Task: Add in the project TreasureLine an epic 'IT change management optimization'.
Action: Mouse moved to (216, 293)
Screenshot: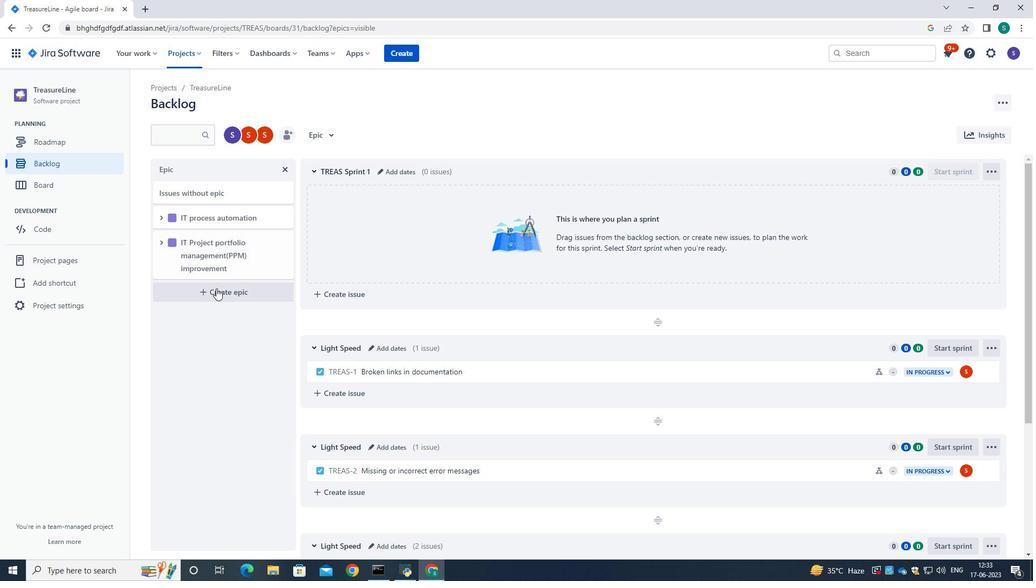 
Action: Mouse pressed left at (216, 293)
Screenshot: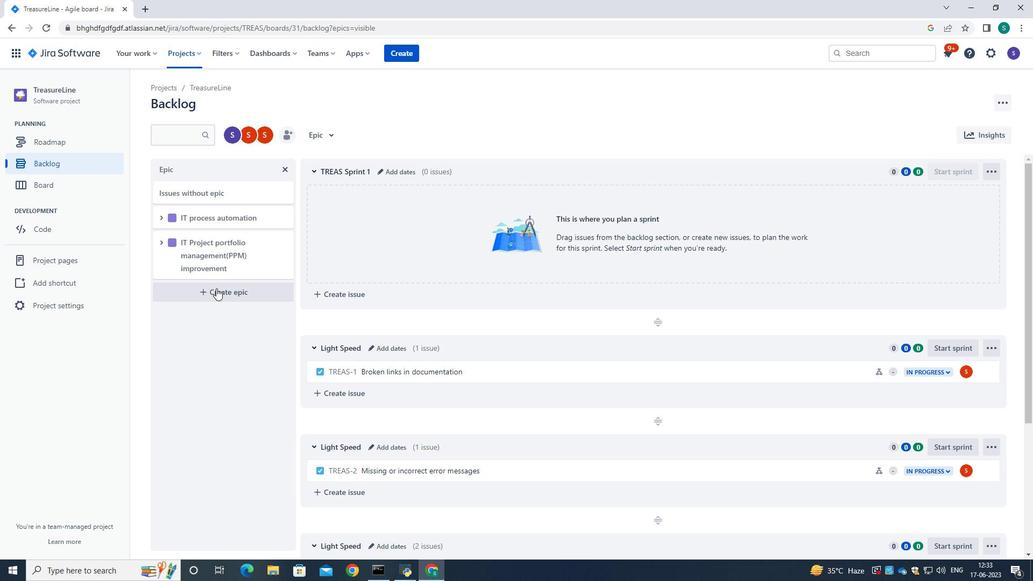 
Action: Mouse moved to (225, 291)
Screenshot: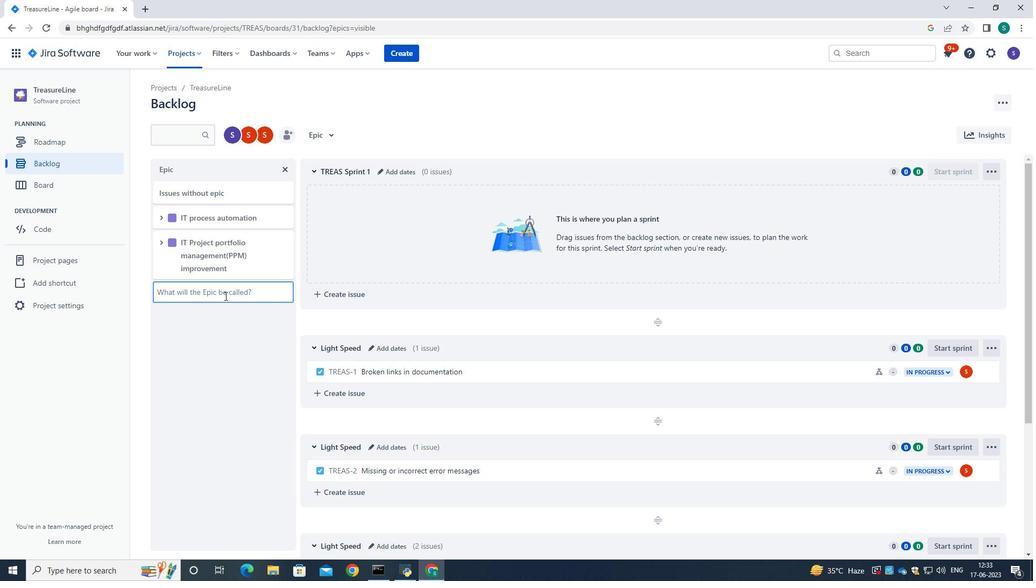
Action: Mouse pressed left at (225, 291)
Screenshot: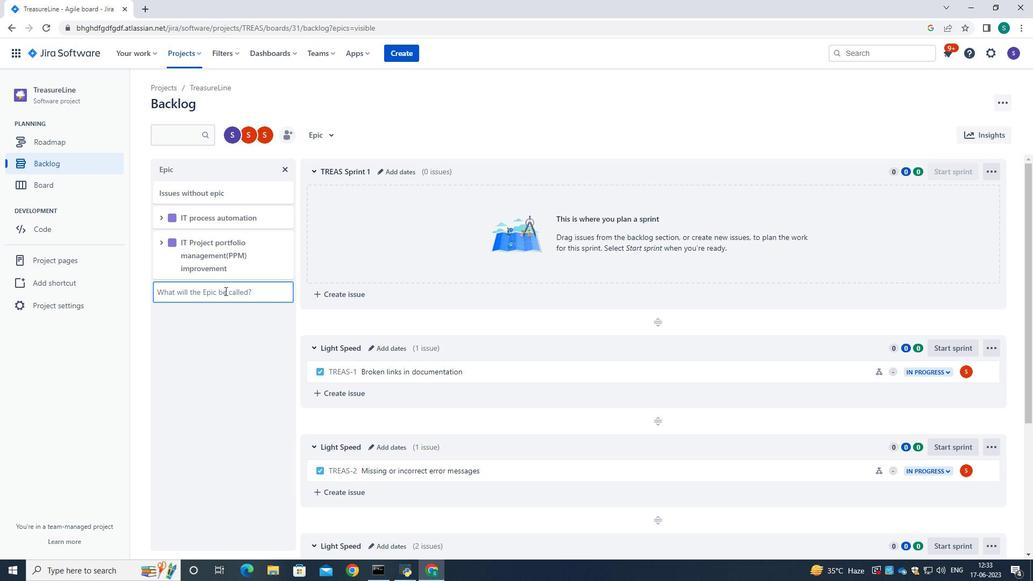 
Action: Key pressed <Key.caps_lock>IT<Key.space><Key.caps_lock>change<Key.space>management<Key.space><Key.caps_lock><Key.caps_lock>optimization<Key.enter>
Screenshot: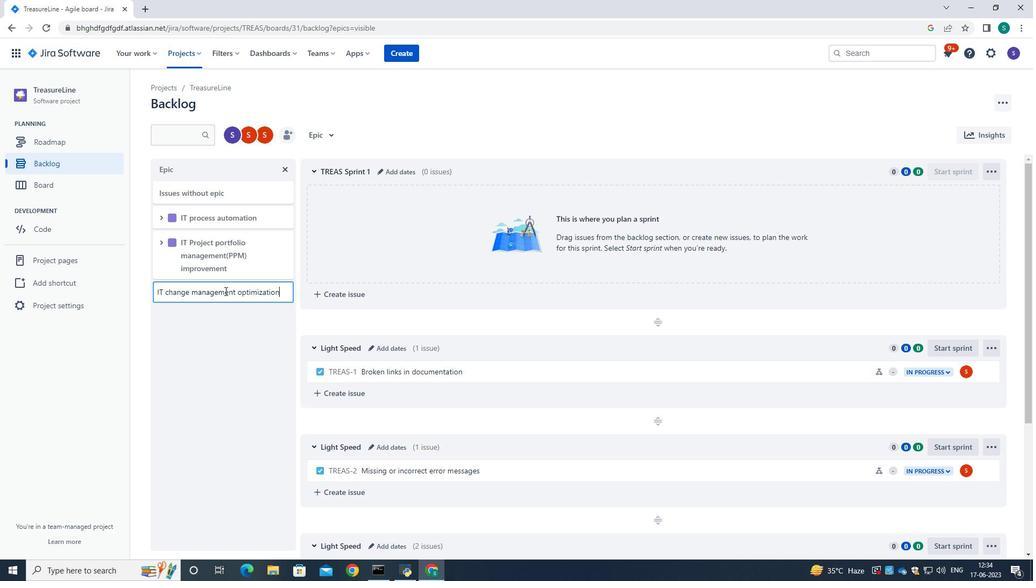 
Action: Mouse moved to (225, 392)
Screenshot: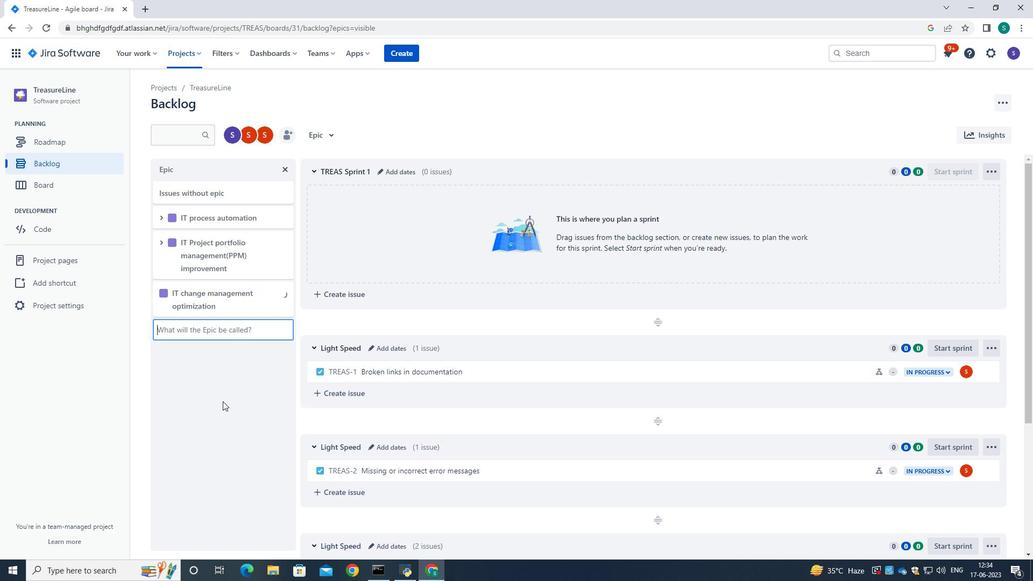 
Action: Mouse pressed left at (225, 392)
Screenshot: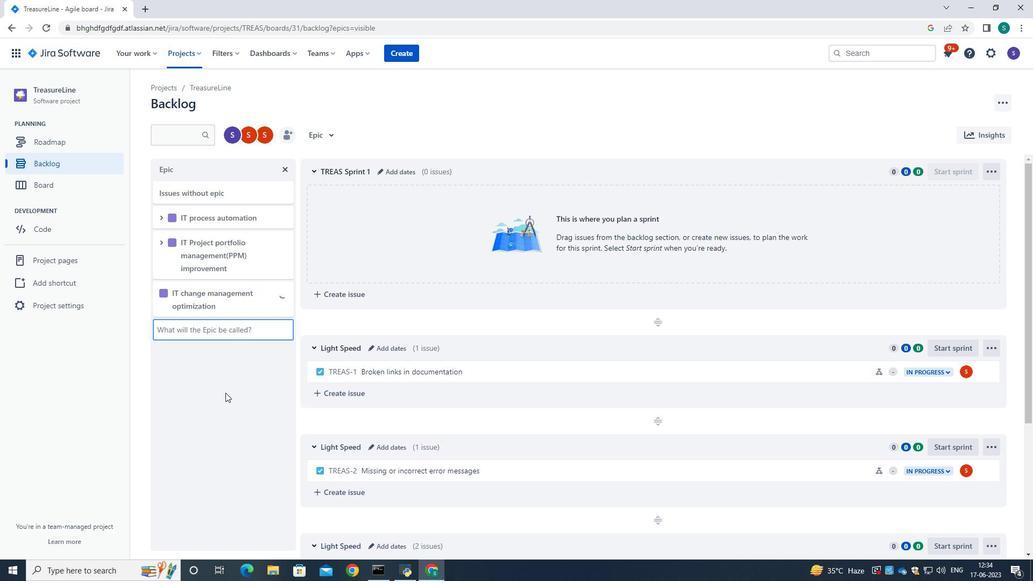 
